 Task: Zoom out the location "Tiny home in lac-Beauport, Quebec, Canada" two times.
Action: Mouse moved to (461, 139)
Screenshot: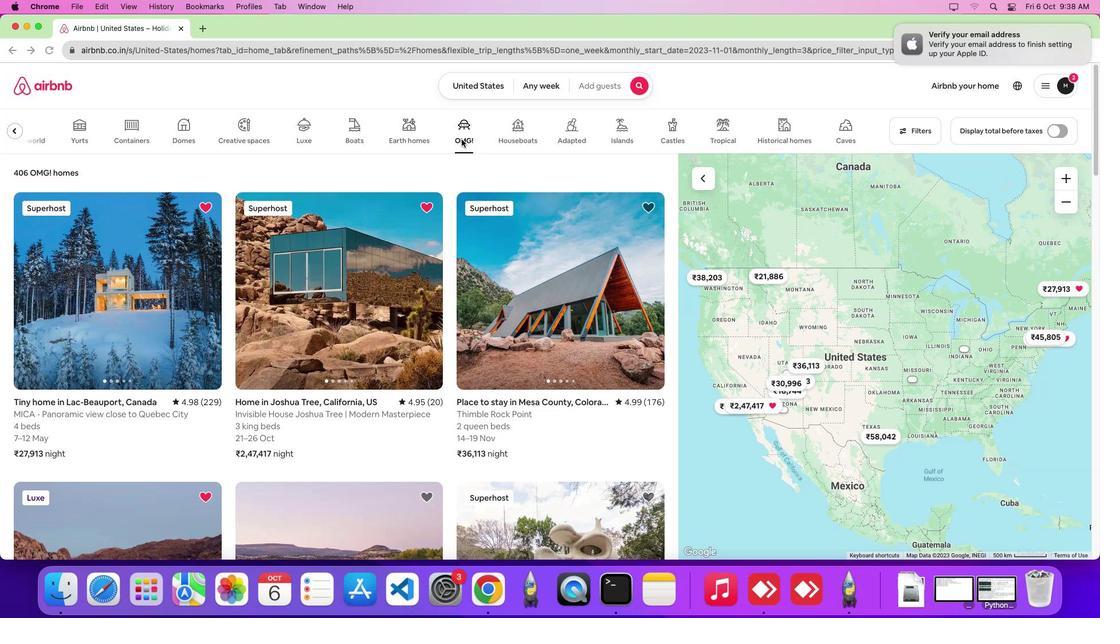 
Action: Mouse pressed left at (461, 139)
Screenshot: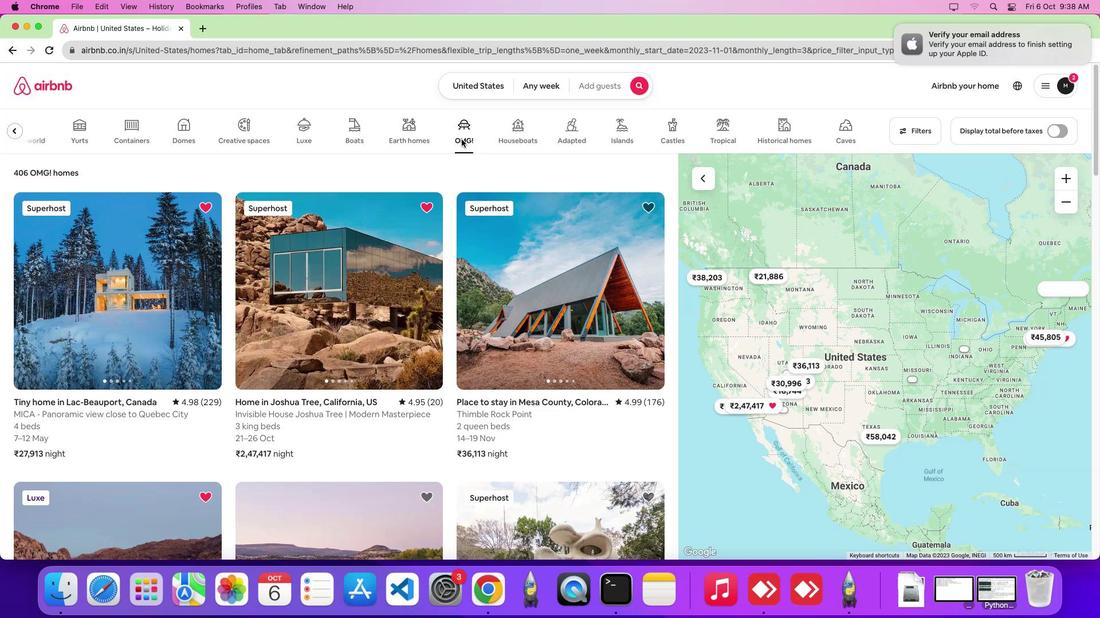 
Action: Mouse moved to (128, 327)
Screenshot: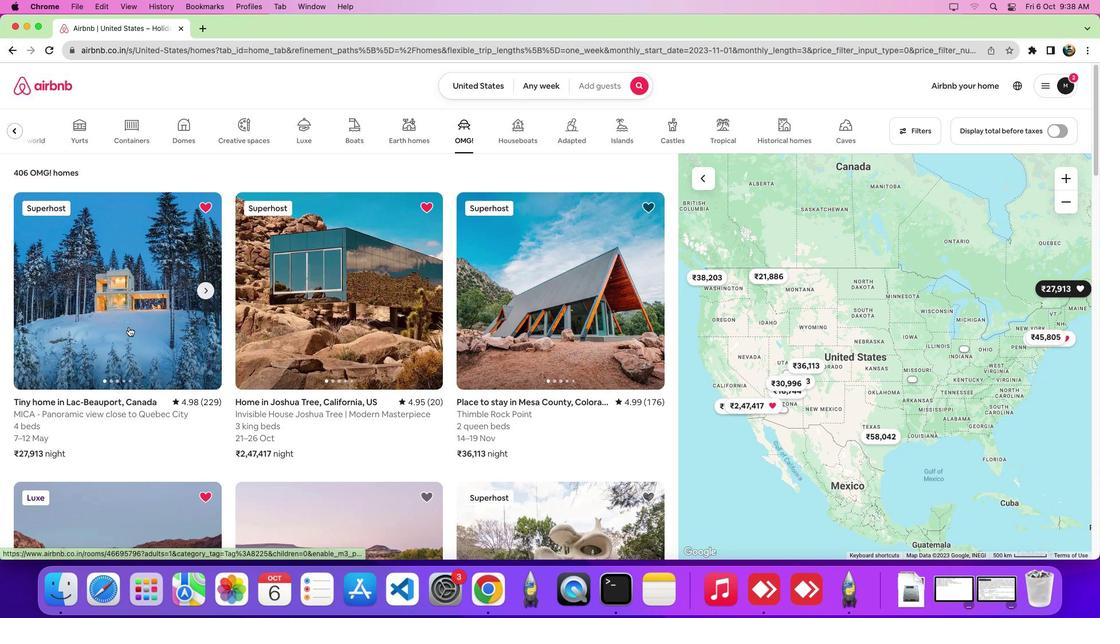 
Action: Mouse pressed left at (128, 327)
Screenshot: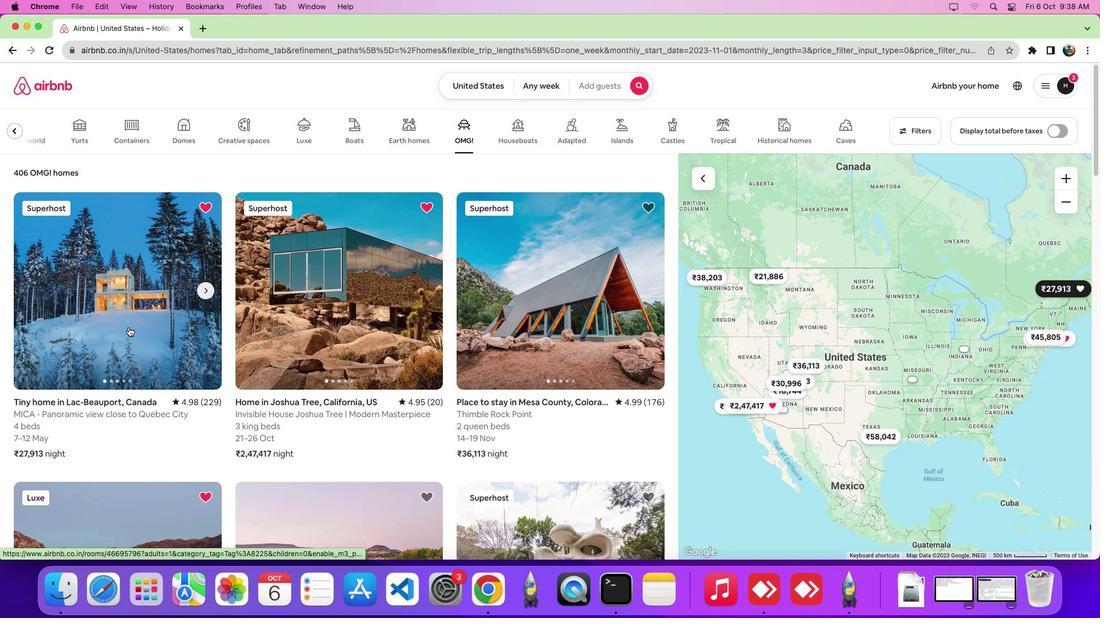 
Action: Mouse moved to (566, 314)
Screenshot: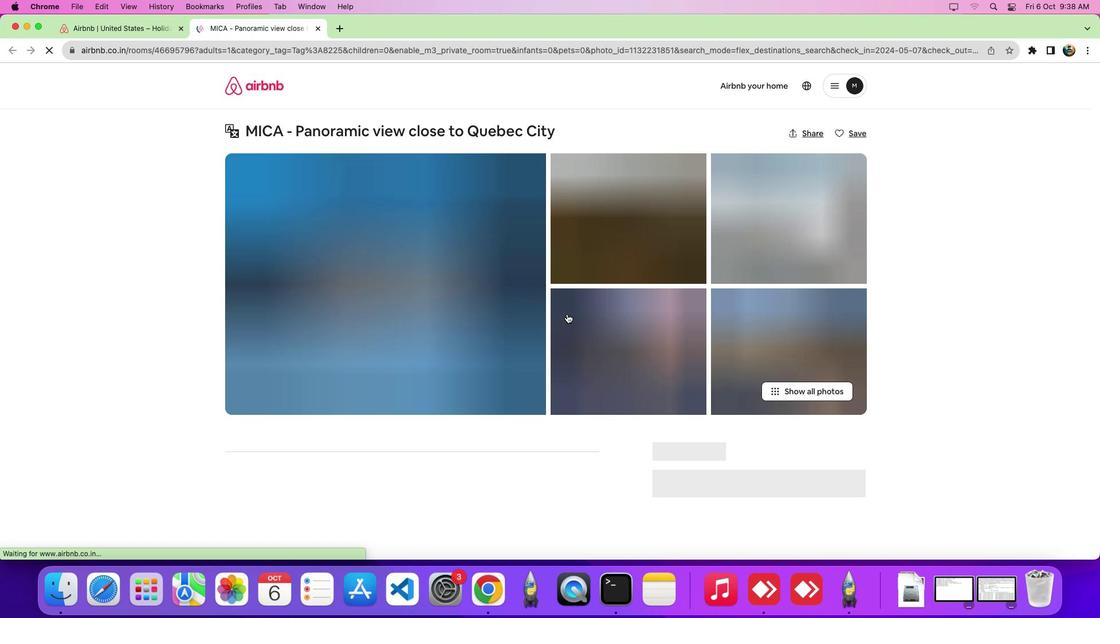 
Action: Mouse scrolled (566, 314) with delta (0, 0)
Screenshot: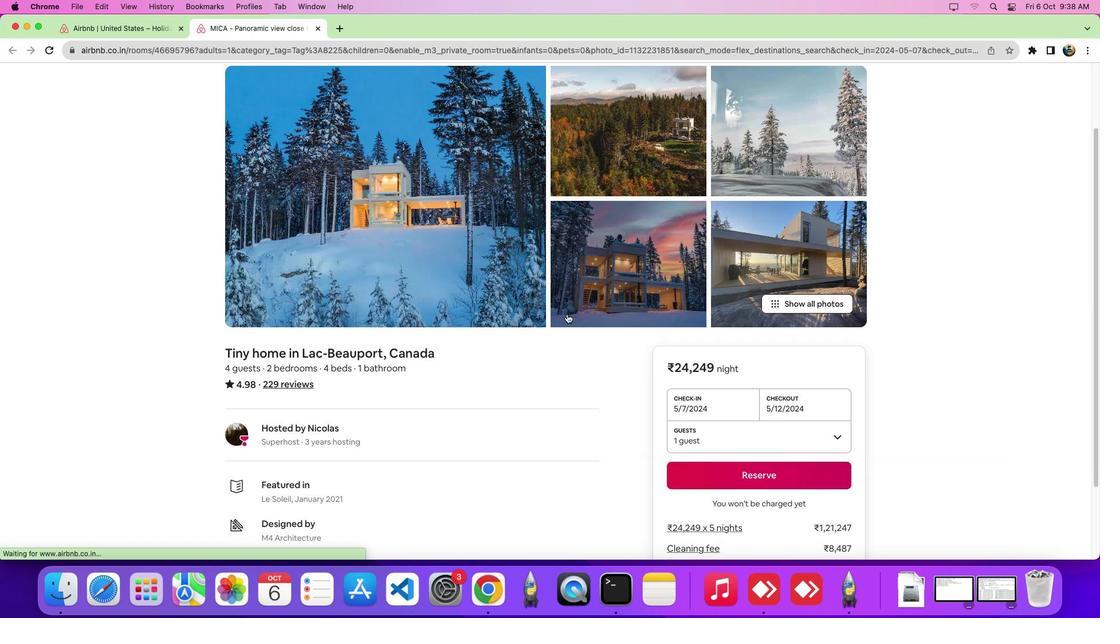 
Action: Mouse scrolled (566, 314) with delta (0, -1)
Screenshot: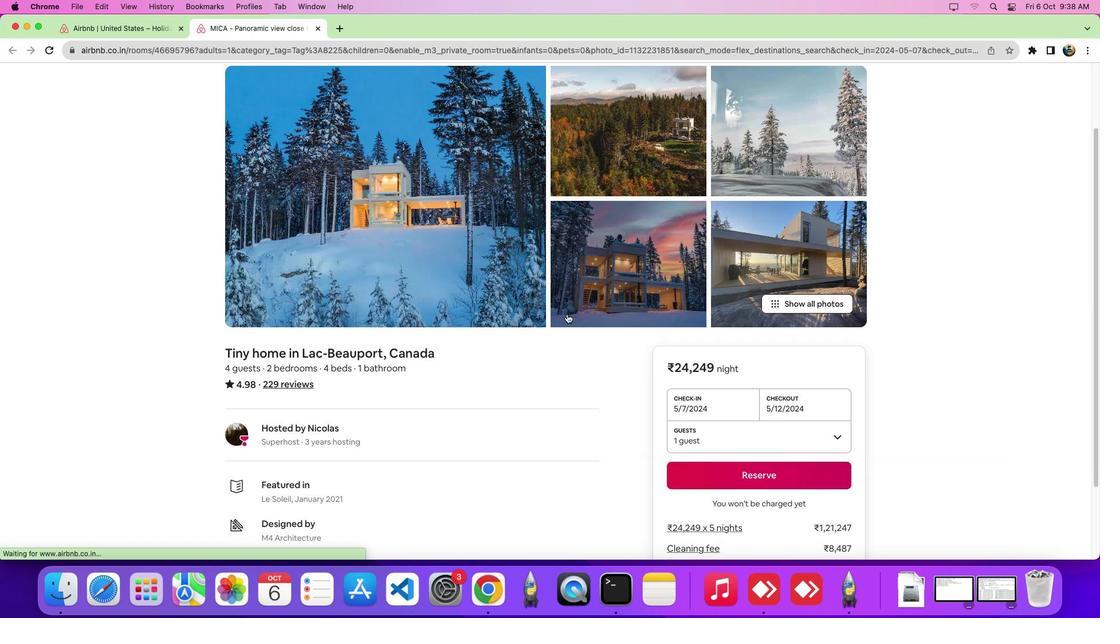 
Action: Mouse scrolled (566, 314) with delta (0, -5)
Screenshot: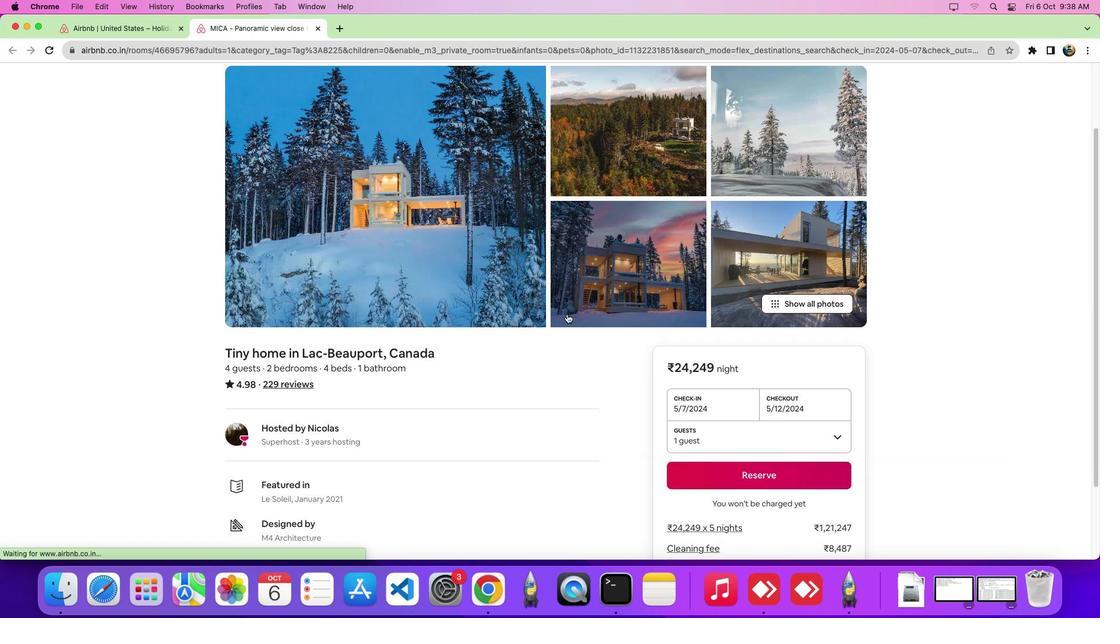 
Action: Mouse scrolled (566, 314) with delta (0, -8)
Screenshot: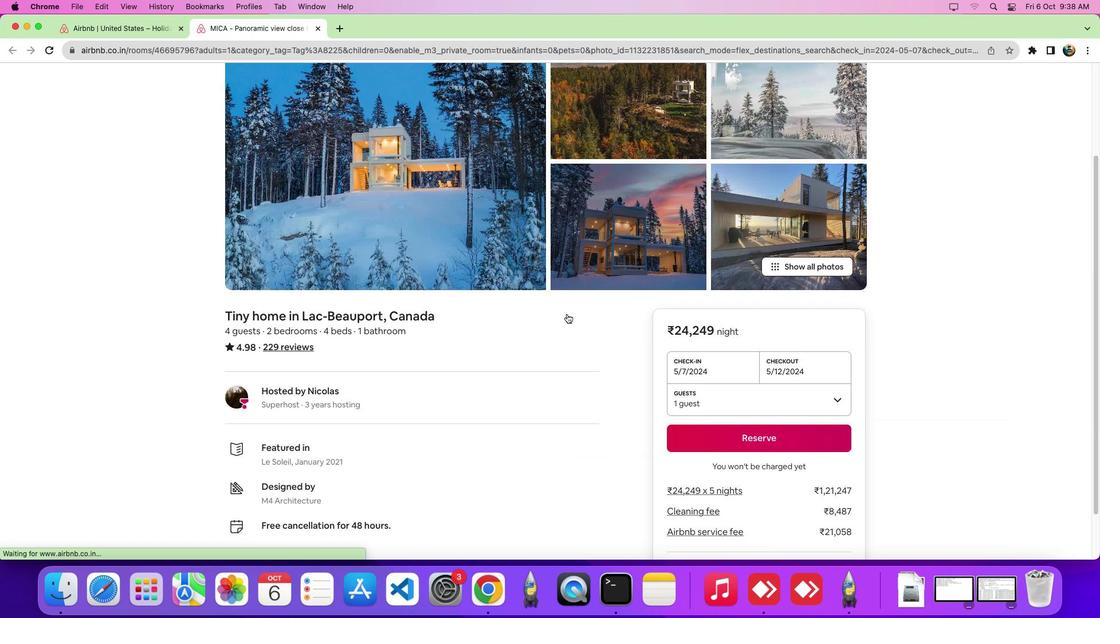 
Action: Mouse scrolled (566, 314) with delta (0, -9)
Screenshot: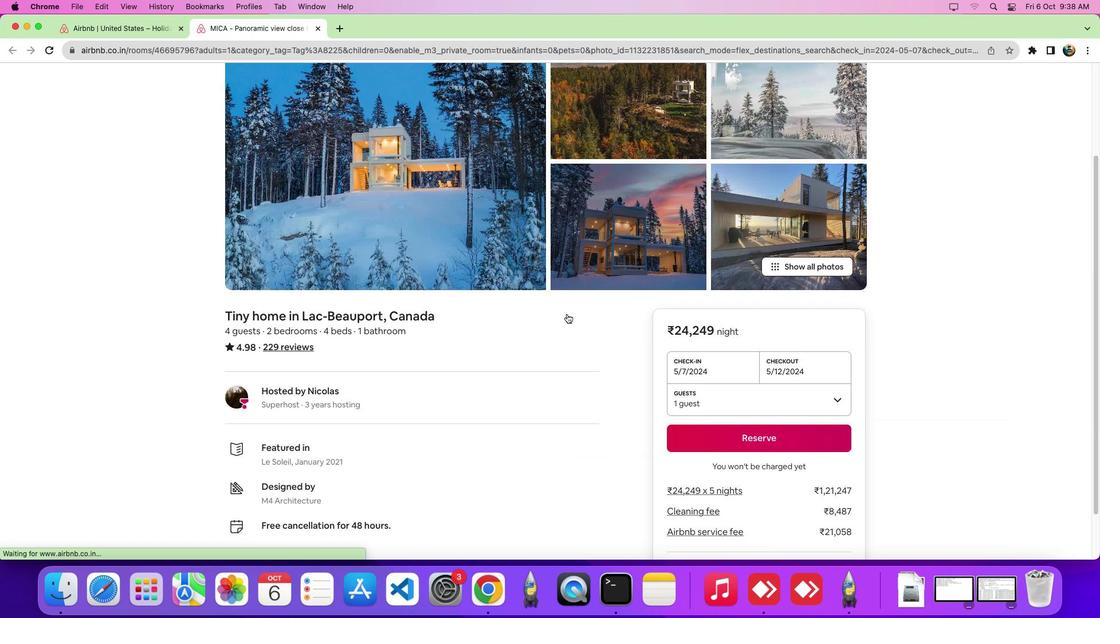
Action: Mouse scrolled (566, 314) with delta (0, -9)
Screenshot: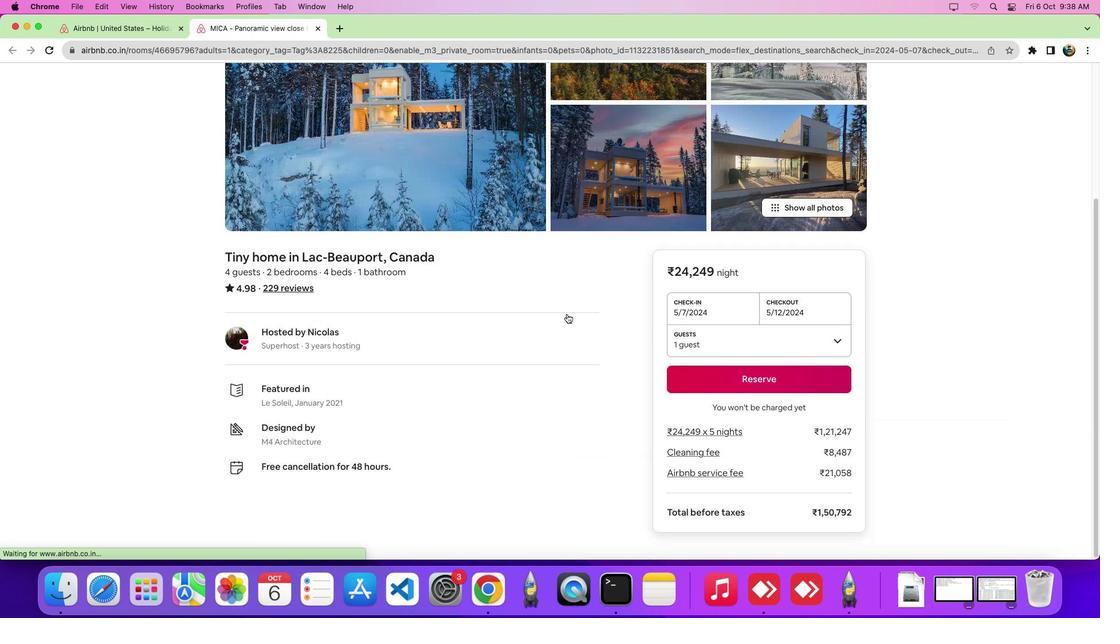 
Action: Mouse scrolled (566, 314) with delta (0, 0)
Screenshot: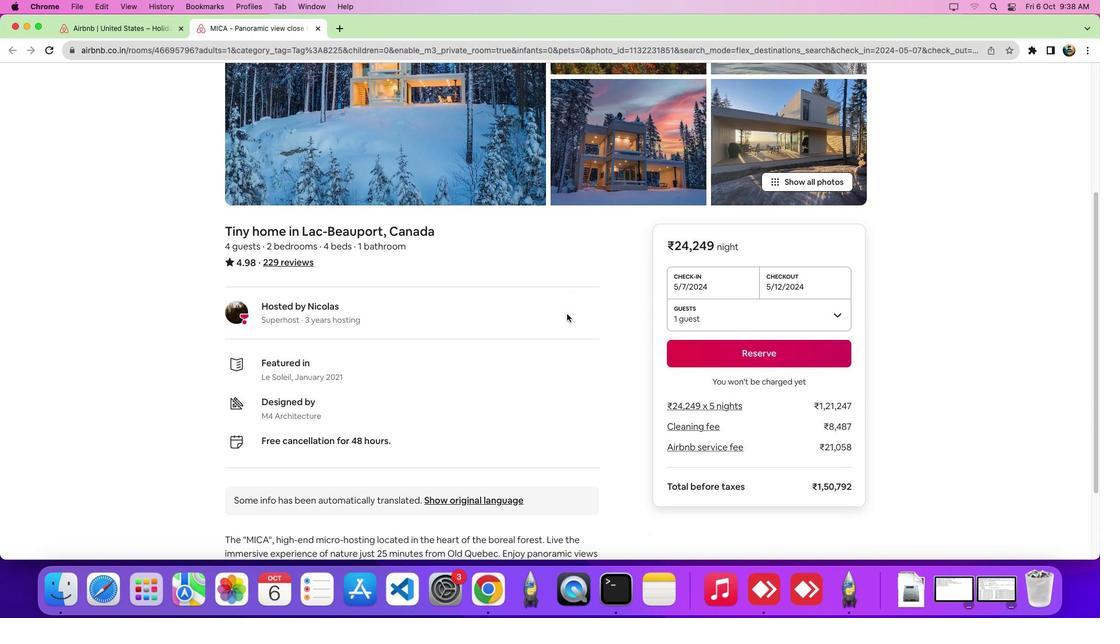 
Action: Mouse scrolled (566, 314) with delta (0, -1)
Screenshot: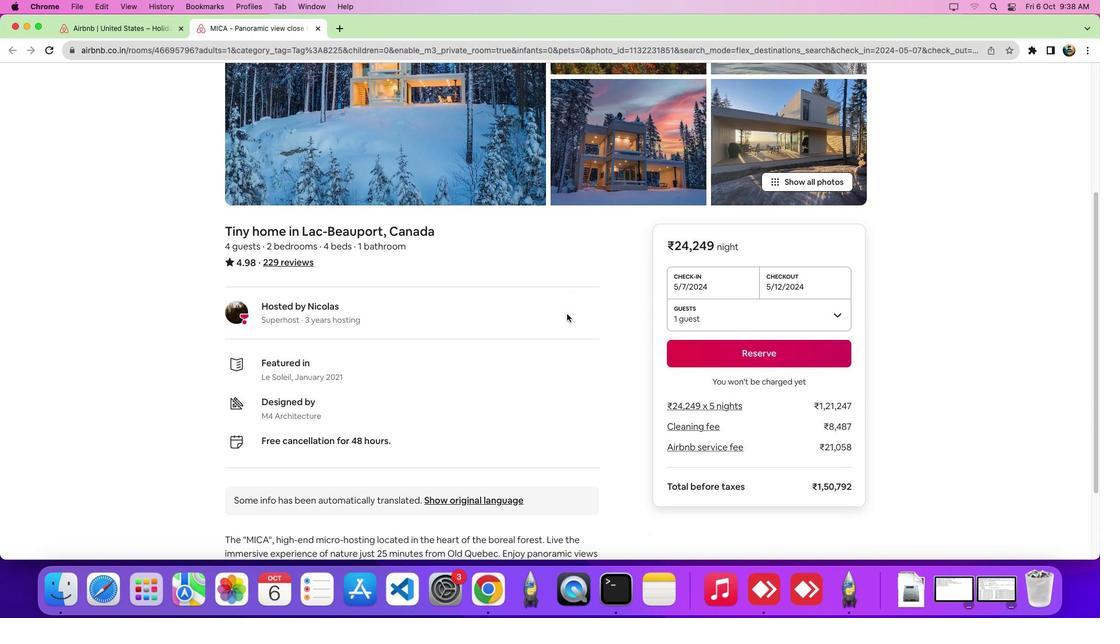 
Action: Mouse scrolled (566, 314) with delta (0, -5)
Screenshot: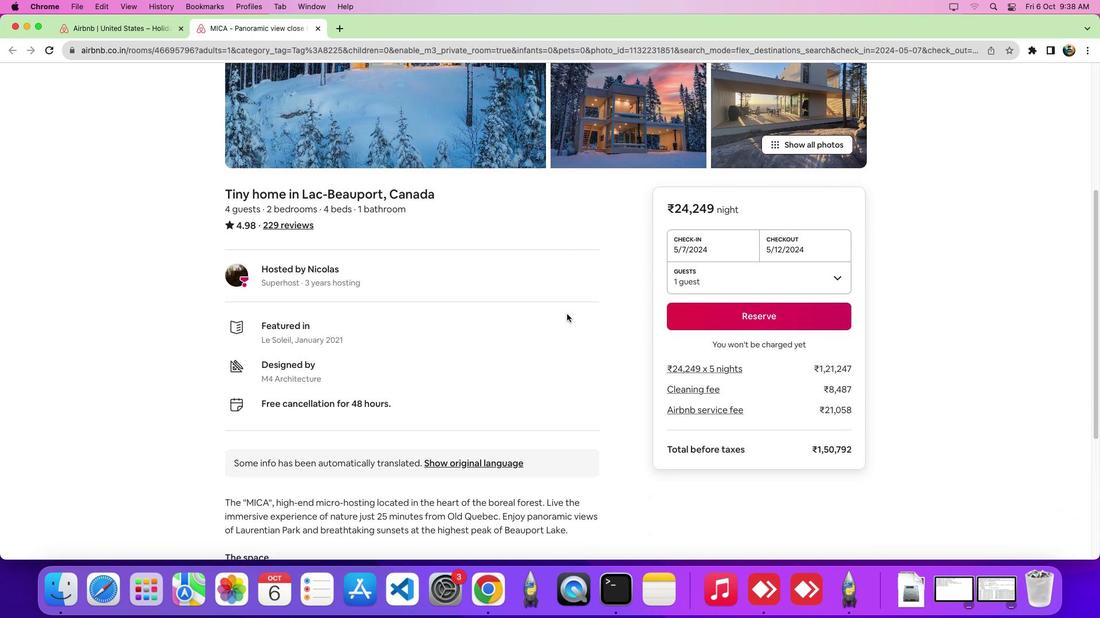 
Action: Mouse scrolled (566, 314) with delta (0, -8)
Screenshot: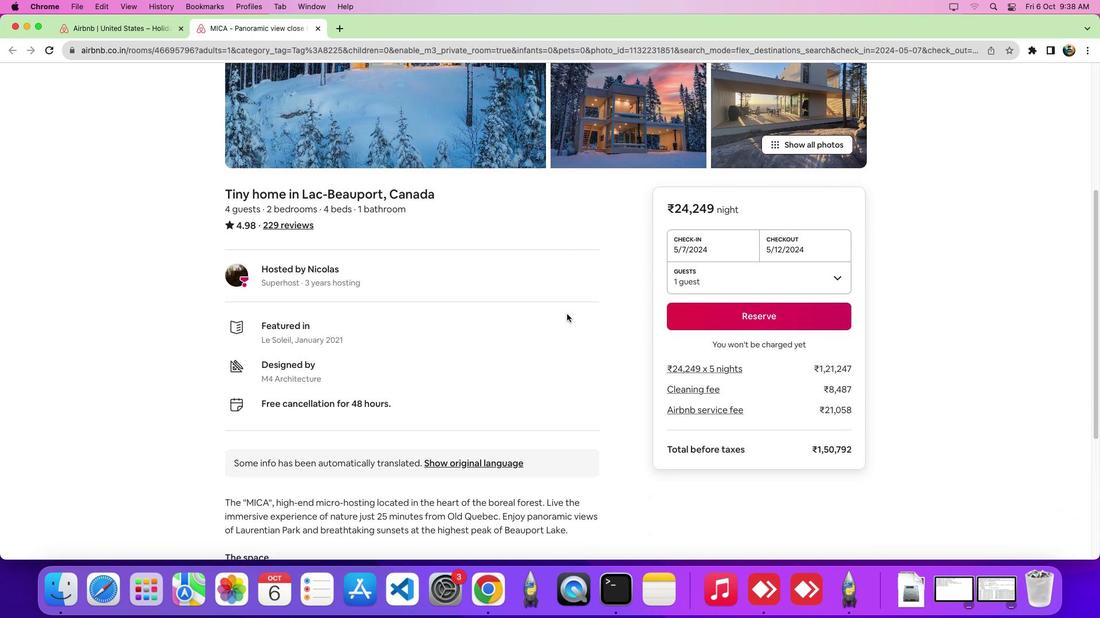 
Action: Mouse scrolled (566, 314) with delta (0, -9)
Screenshot: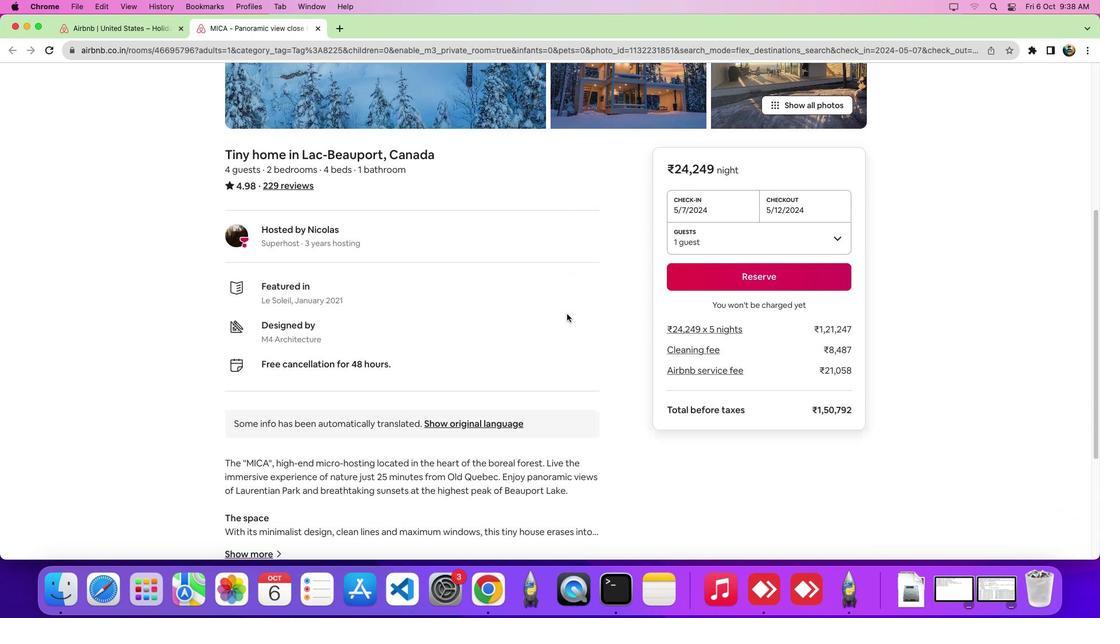 
Action: Mouse moved to (457, 222)
Screenshot: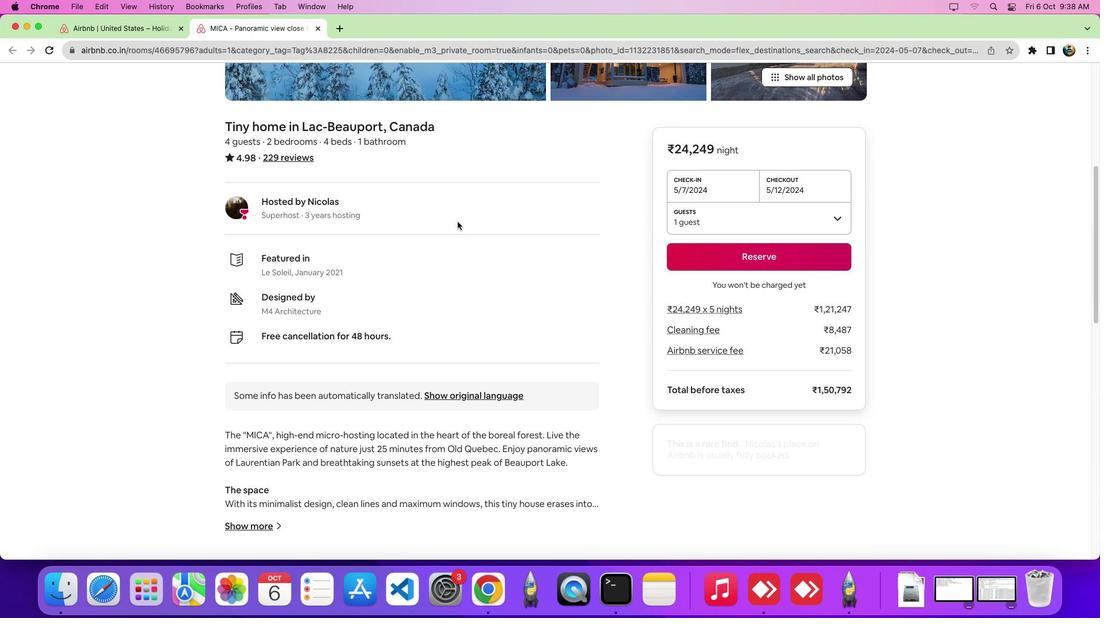 
Action: Mouse scrolled (457, 222) with delta (0, 0)
Screenshot: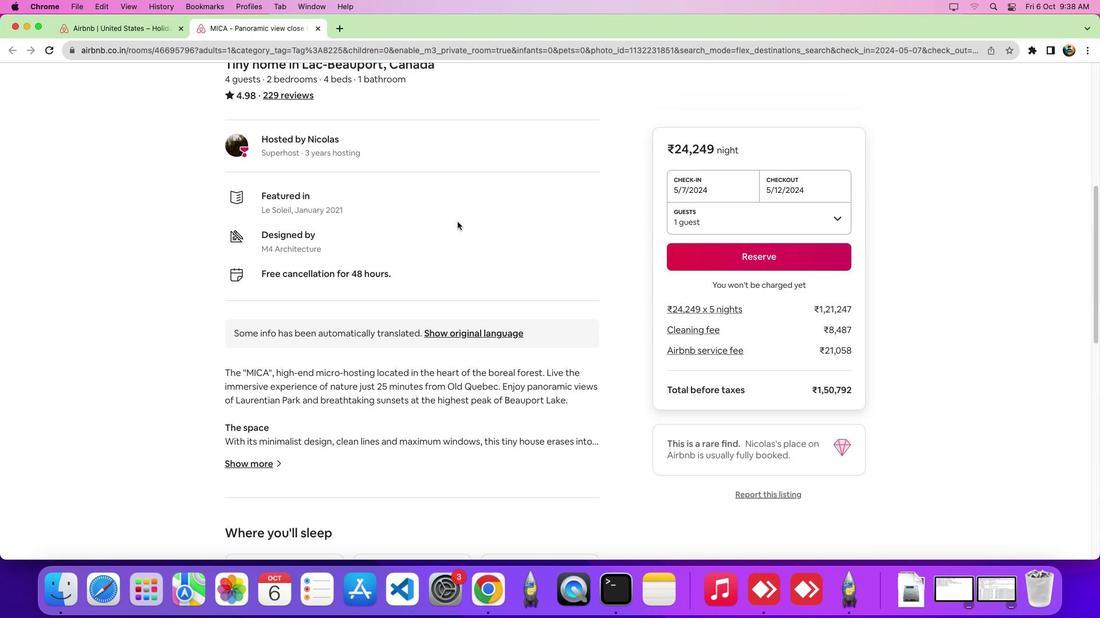 
Action: Mouse scrolled (457, 222) with delta (0, -1)
Screenshot: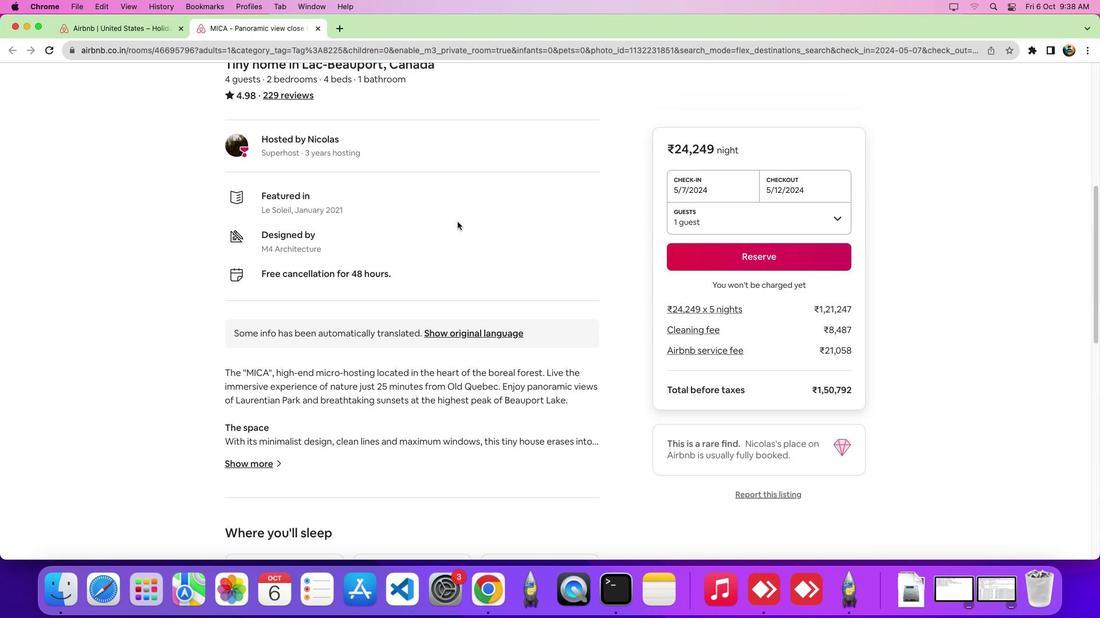 
Action: Mouse scrolled (457, 222) with delta (0, -5)
Screenshot: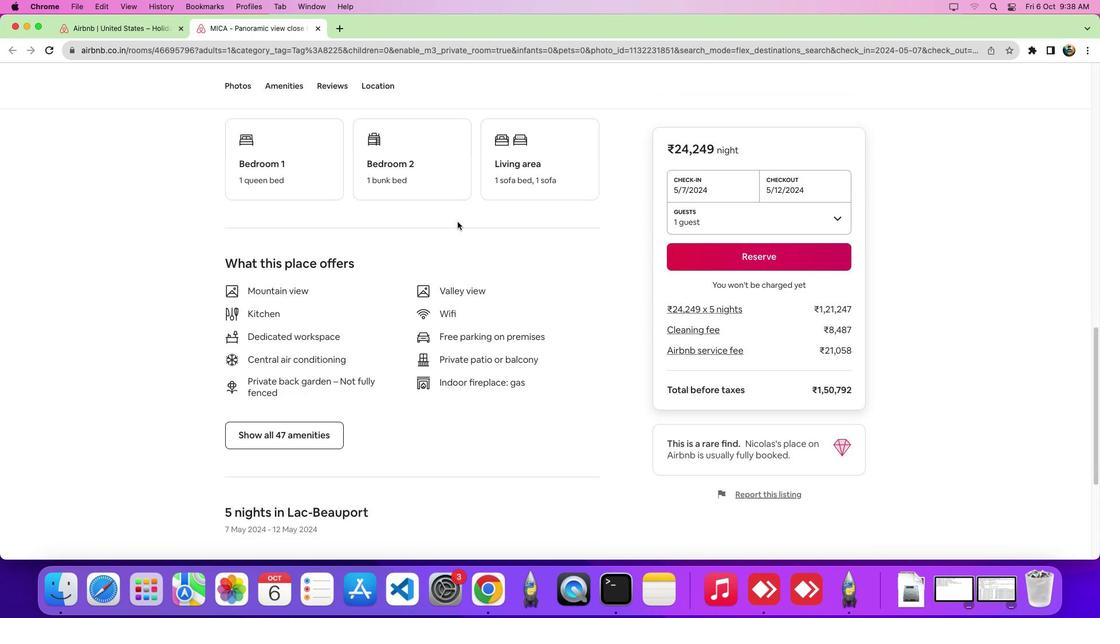 
Action: Mouse scrolled (457, 222) with delta (0, -8)
Screenshot: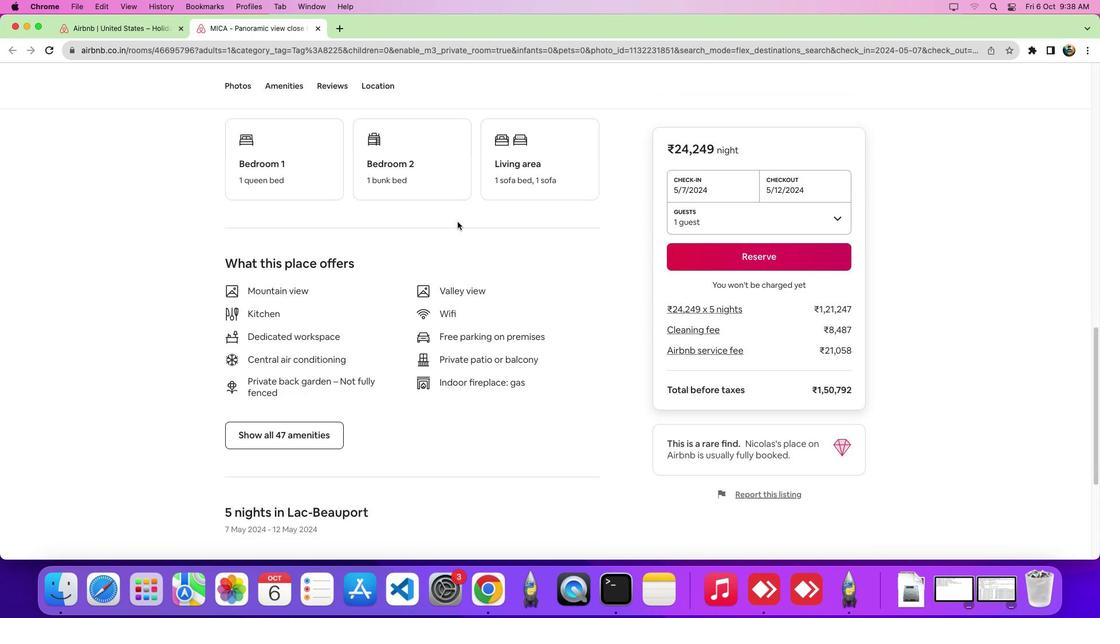 
Action: Mouse scrolled (457, 222) with delta (0, -9)
Screenshot: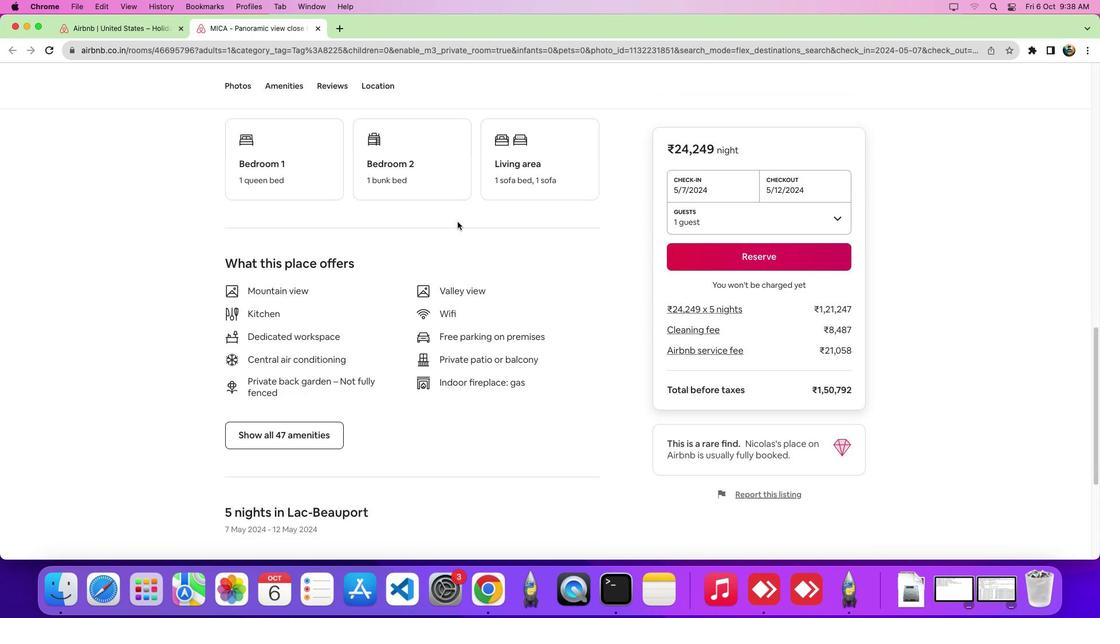 
Action: Mouse moved to (382, 81)
Screenshot: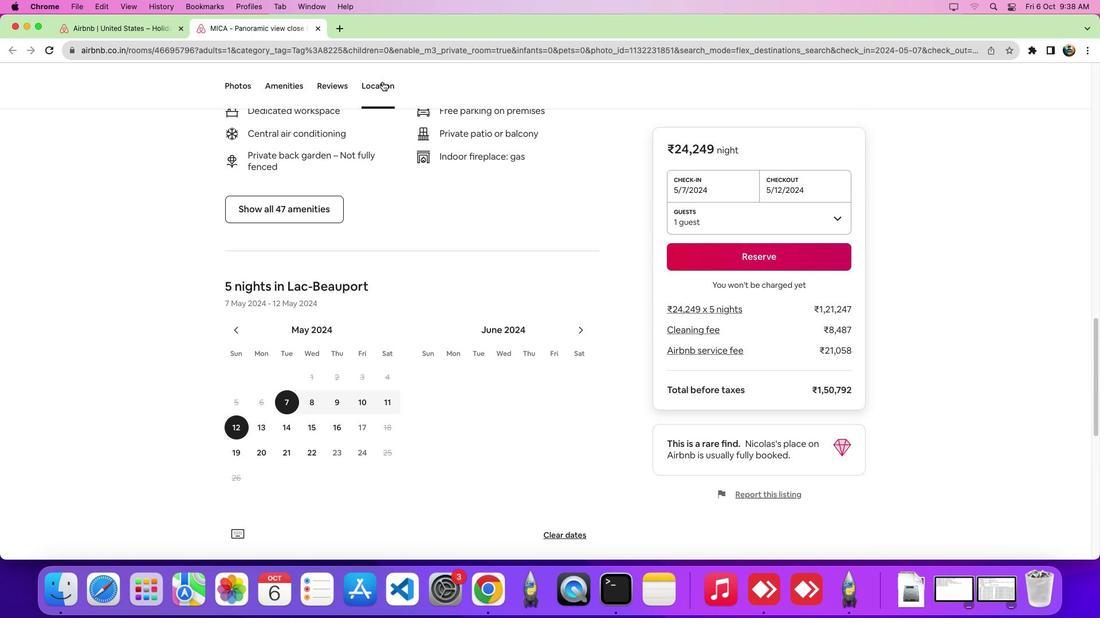 
Action: Mouse pressed left at (382, 81)
Screenshot: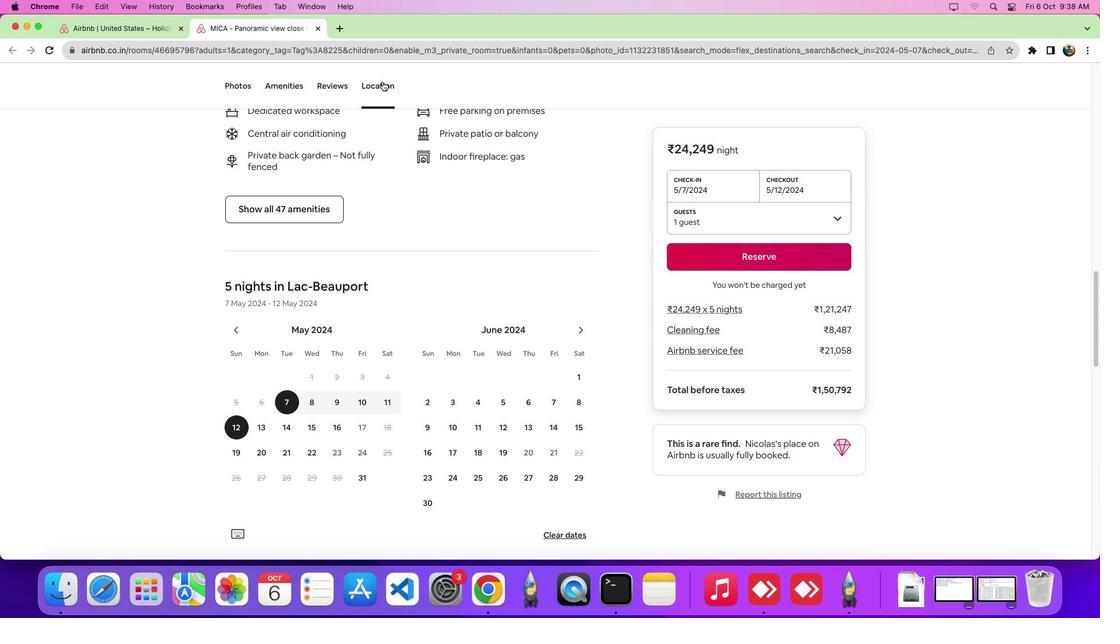 
Action: Mouse moved to (843, 275)
Screenshot: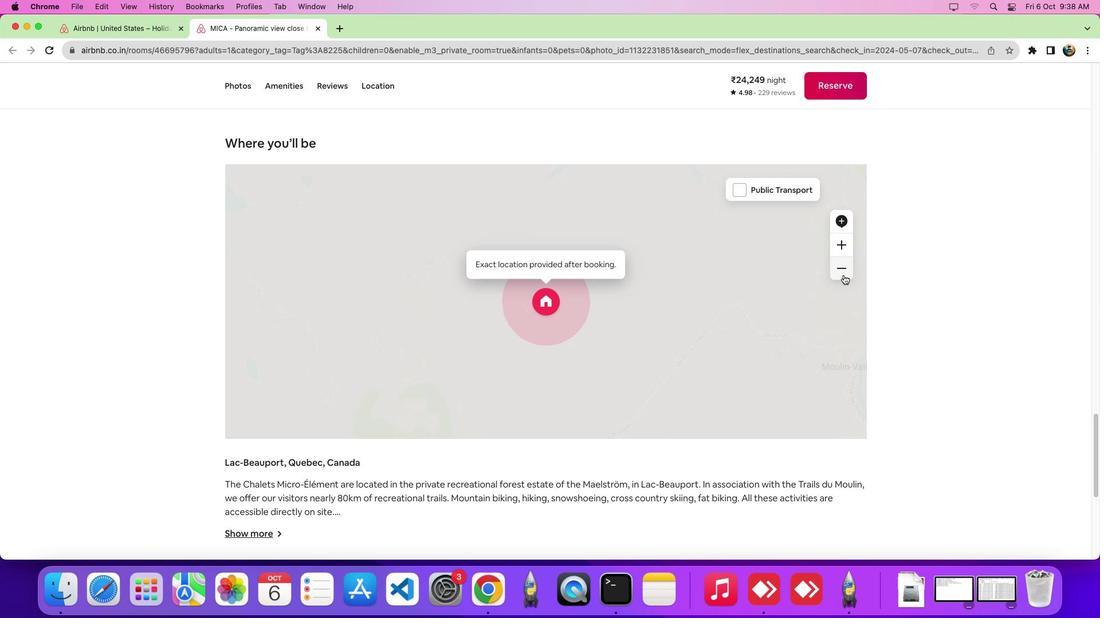 
Action: Mouse pressed left at (843, 275)
Screenshot: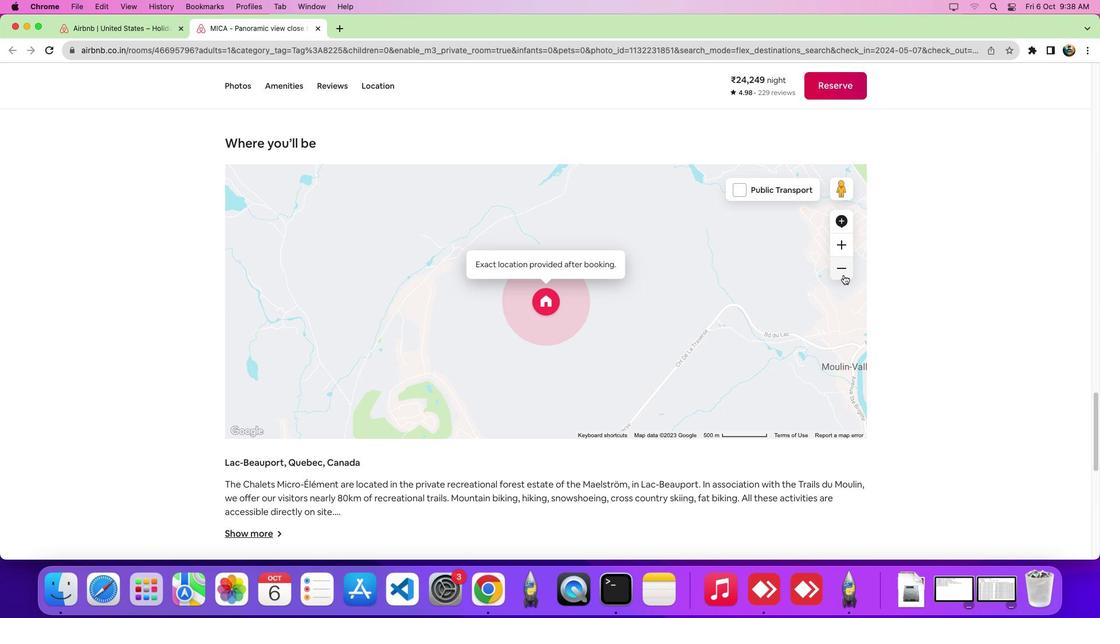 
Action: Mouse pressed left at (843, 275)
Screenshot: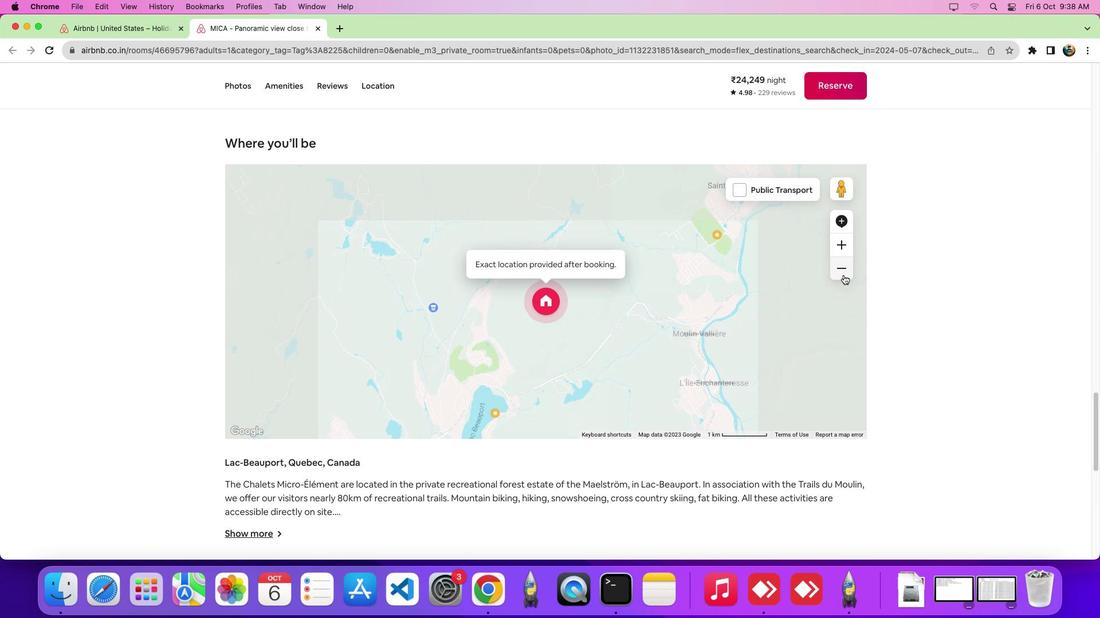 
